 Task: In the  document entech.txt Share this file with 'softage.6@softage.net' Make a copy of the file 'without changing the auto name' Delete the  copy of the file
Action: Mouse moved to (56, 79)
Screenshot: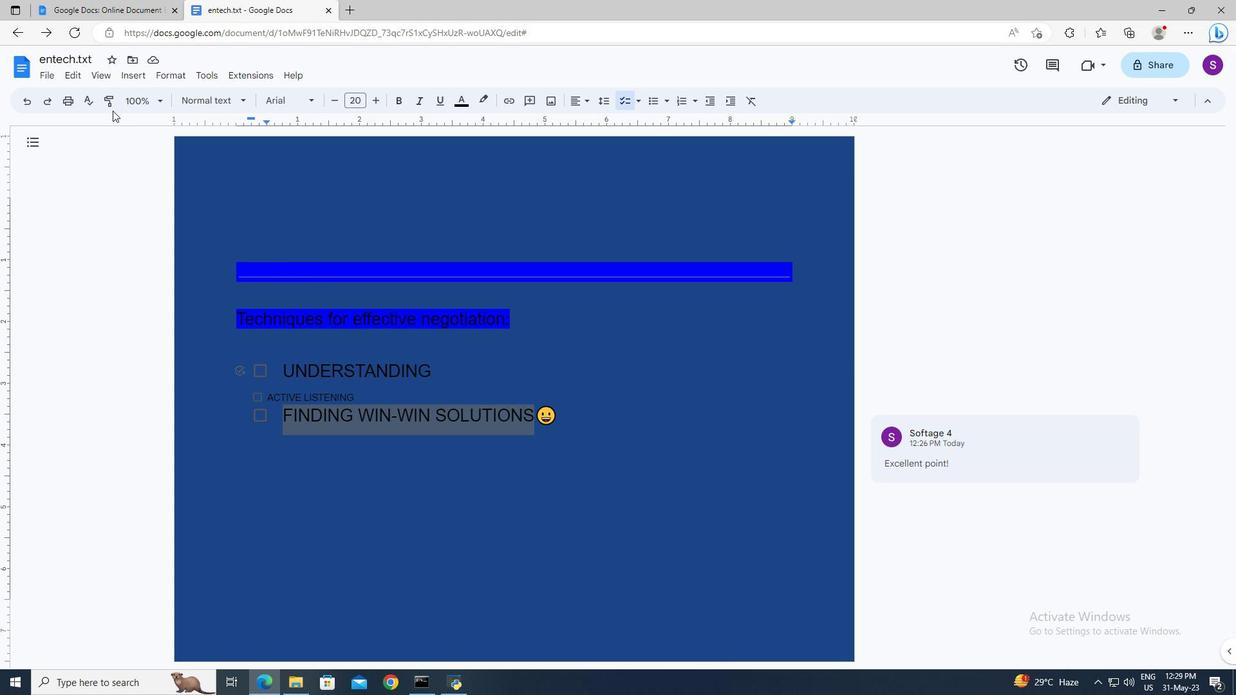
Action: Mouse pressed left at (56, 79)
Screenshot: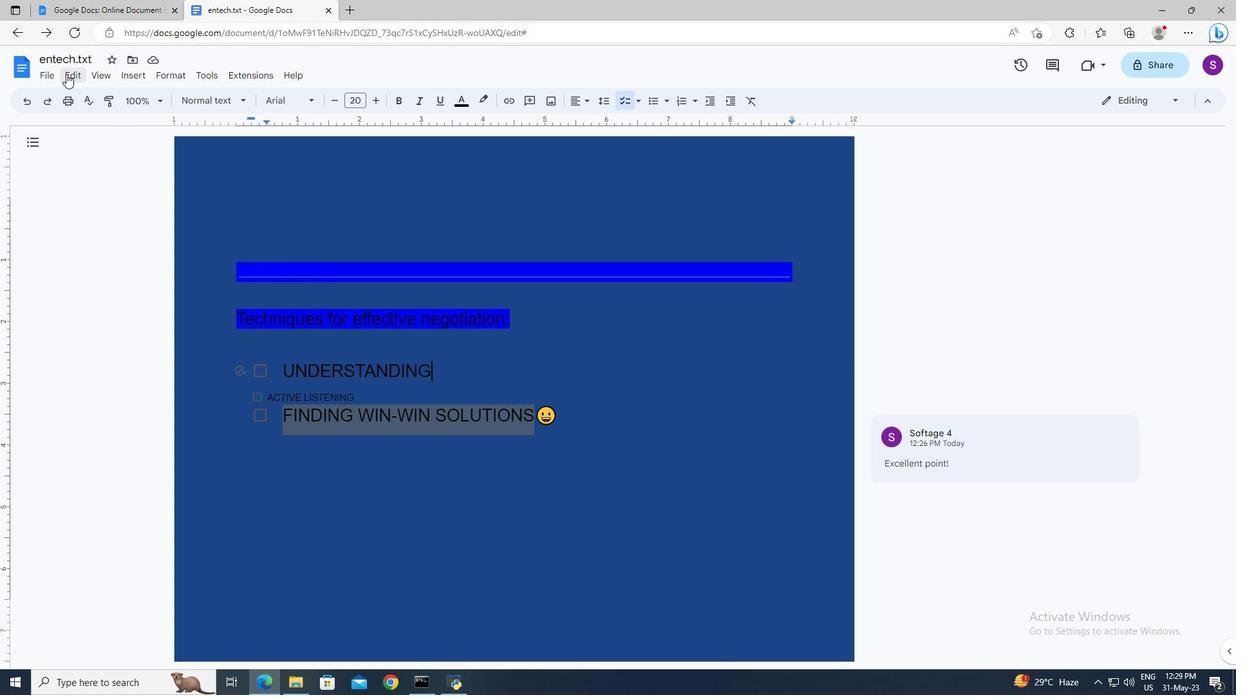 
Action: Mouse moved to (80, 174)
Screenshot: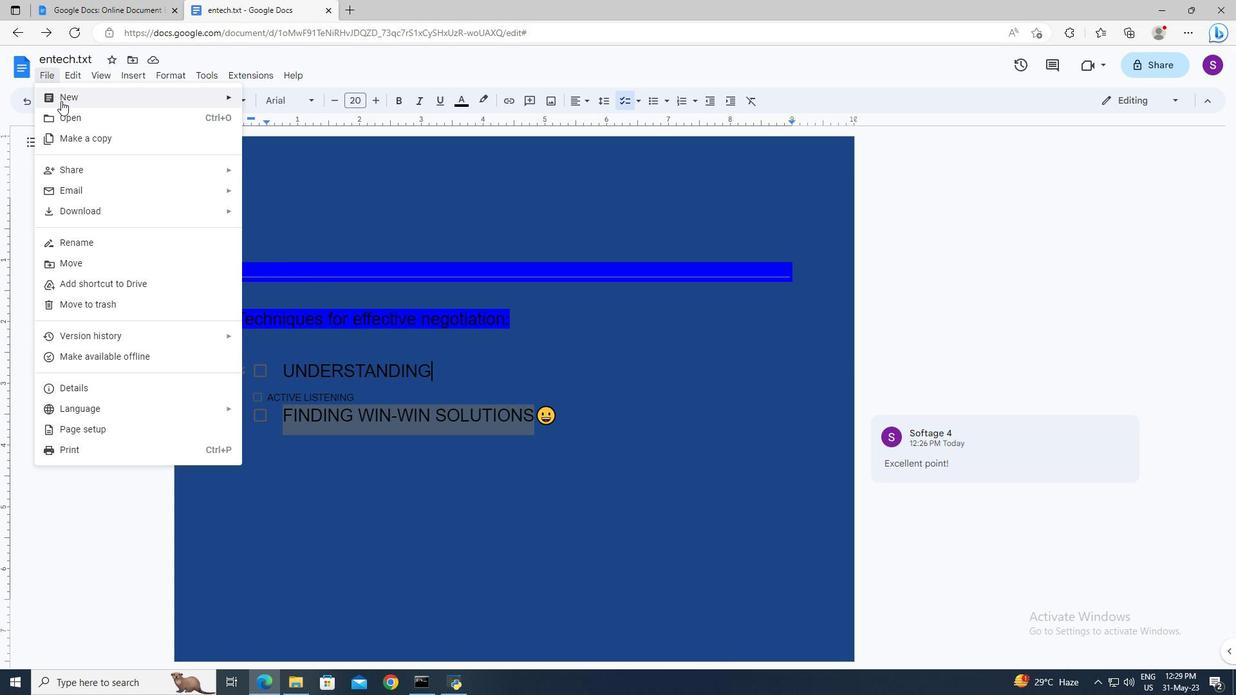 
Action: Mouse pressed left at (80, 174)
Screenshot: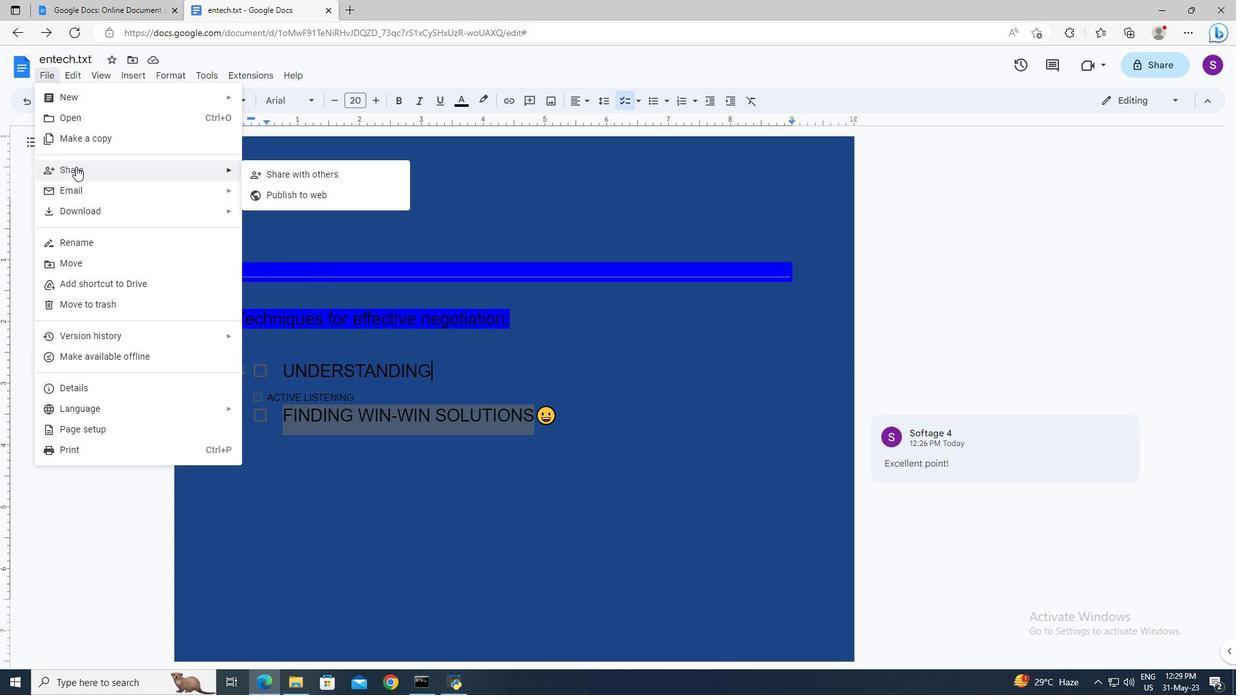 
Action: Mouse moved to (262, 173)
Screenshot: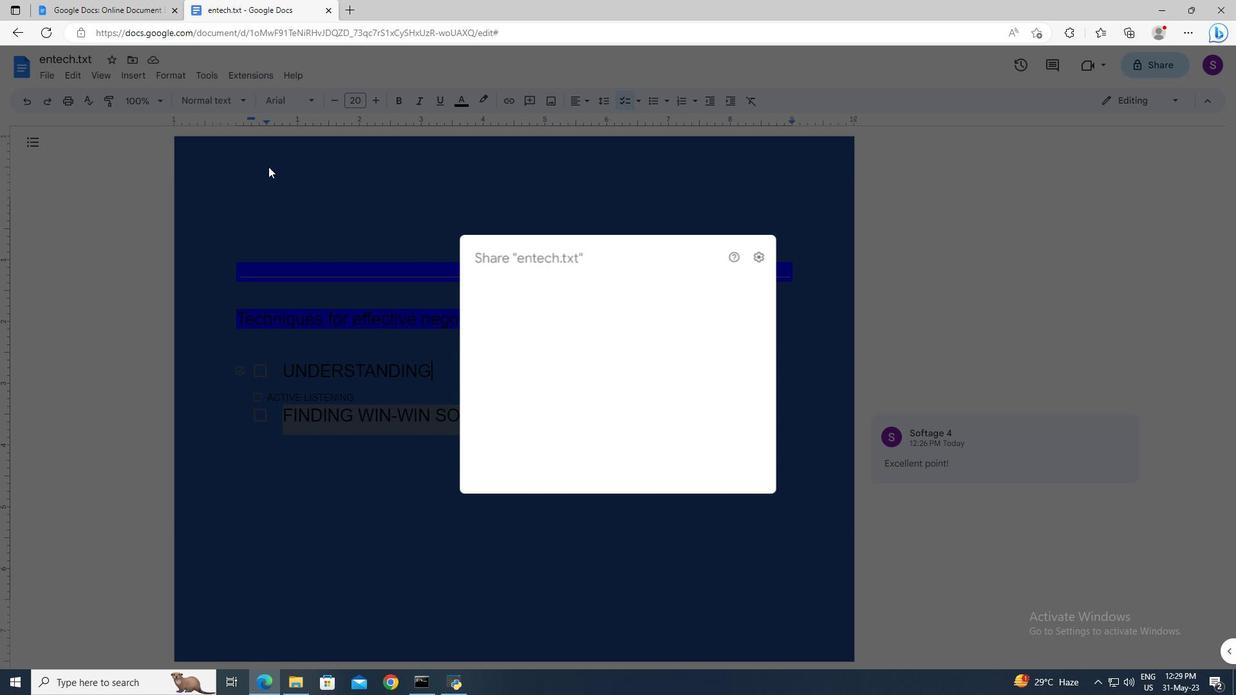 
Action: Mouse pressed left at (262, 173)
Screenshot: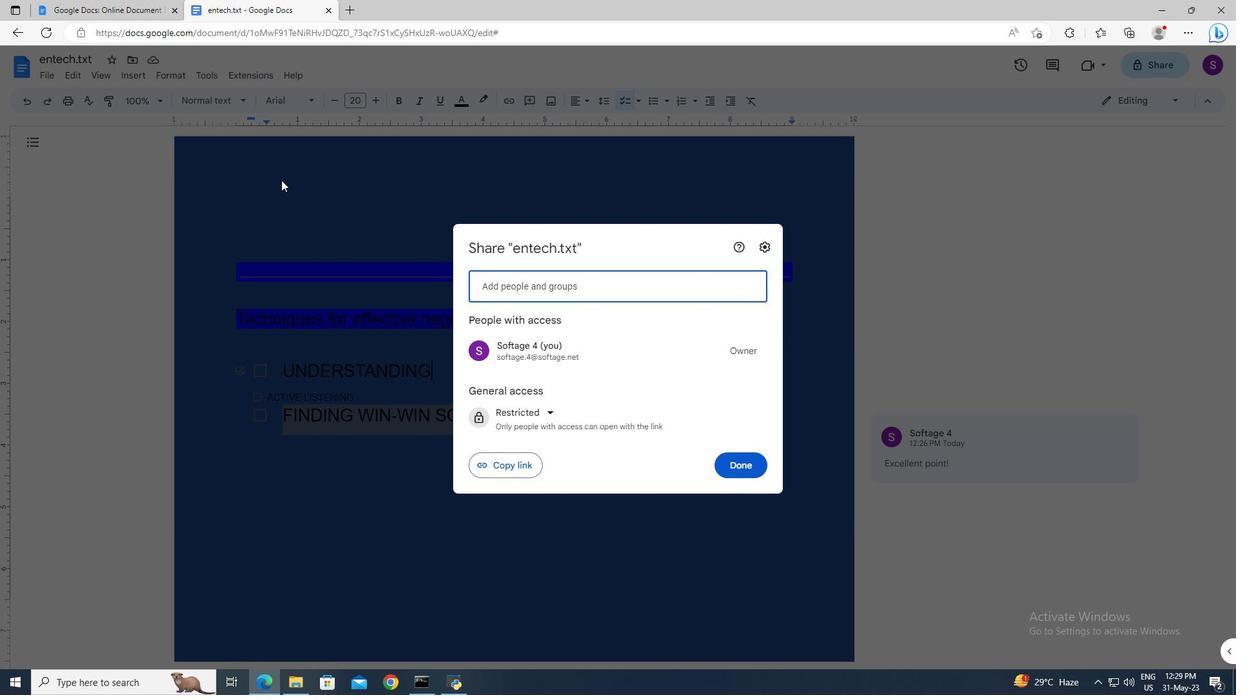 
Action: Mouse moved to (702, 307)
Screenshot: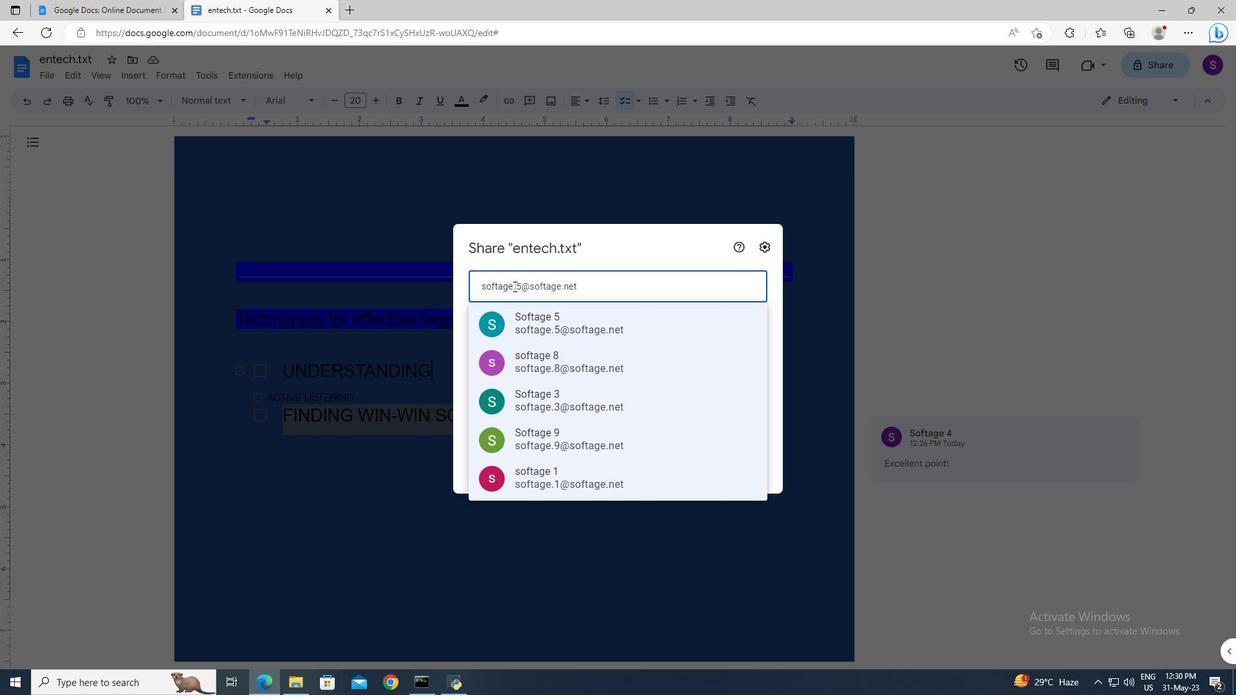 
Action: Mouse pressed left at (702, 307)
Screenshot: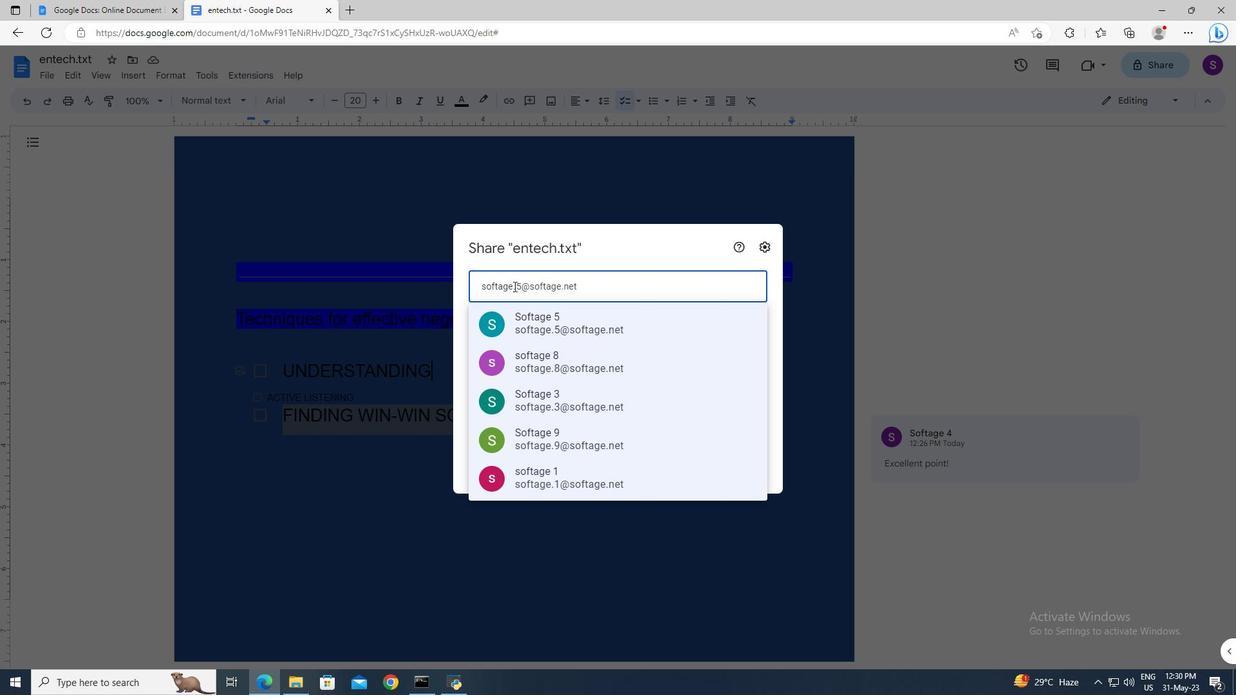 
Action: Mouse moved to (534, 181)
Screenshot: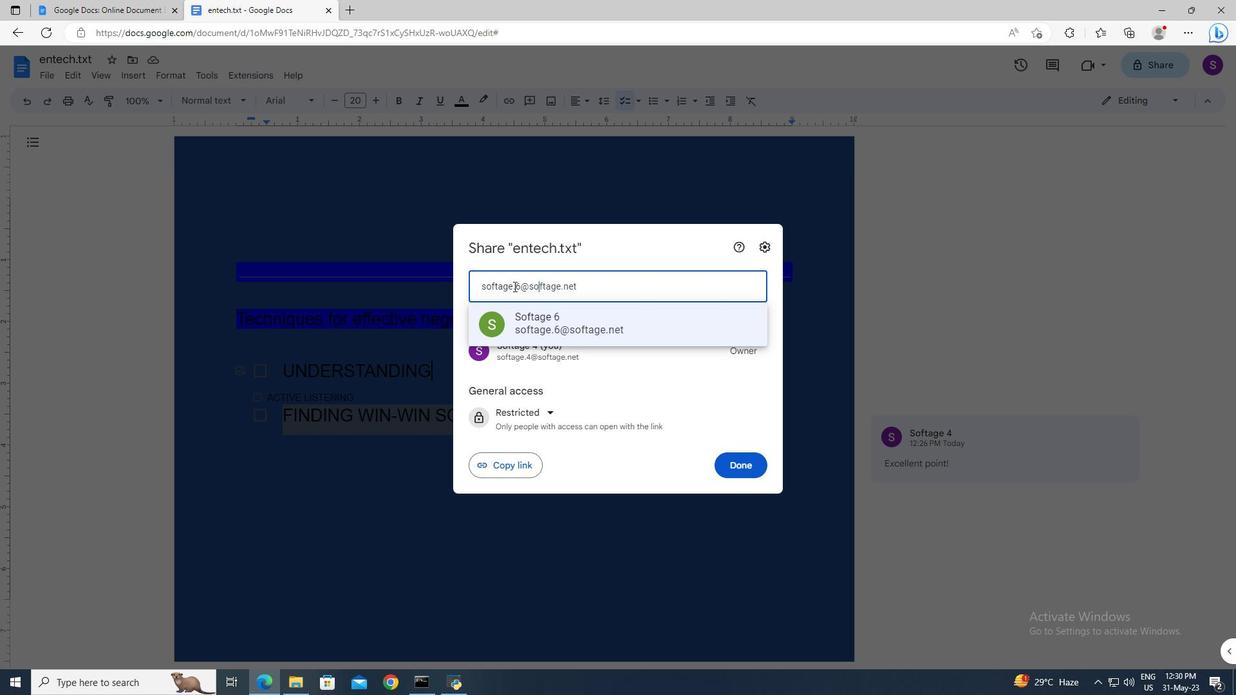 
Action: Mouse pressed left at (534, 181)
Screenshot: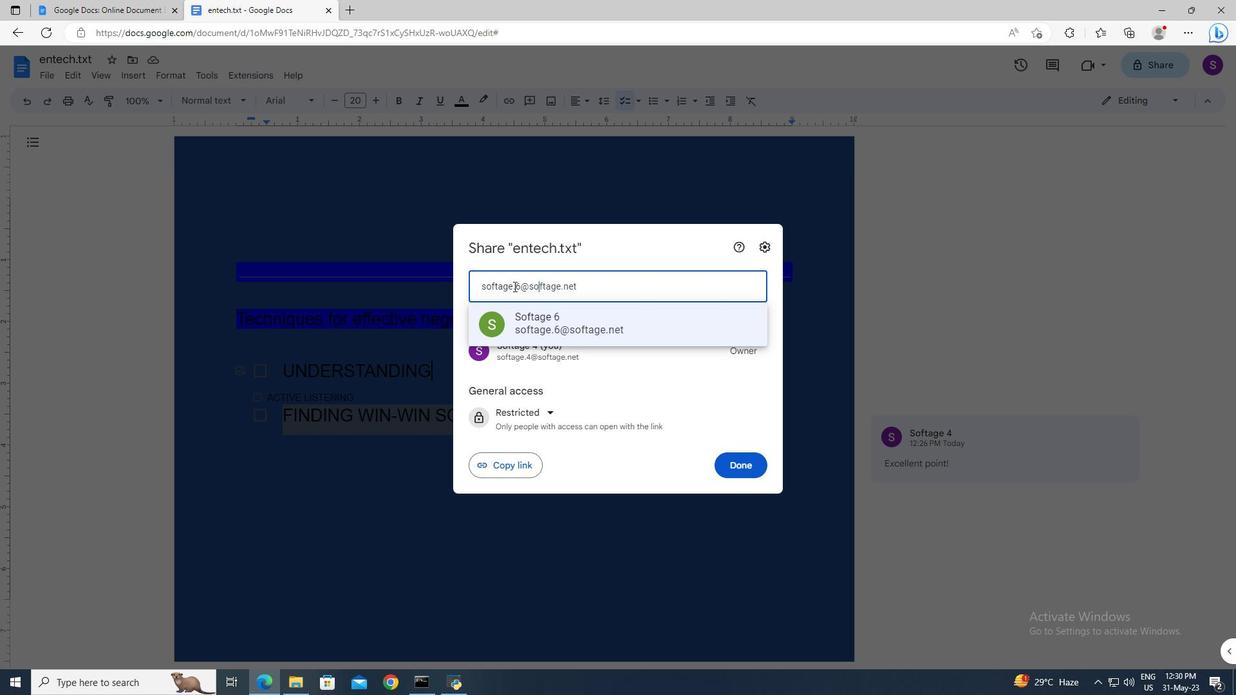
Action: Mouse moved to (51, 71)
Screenshot: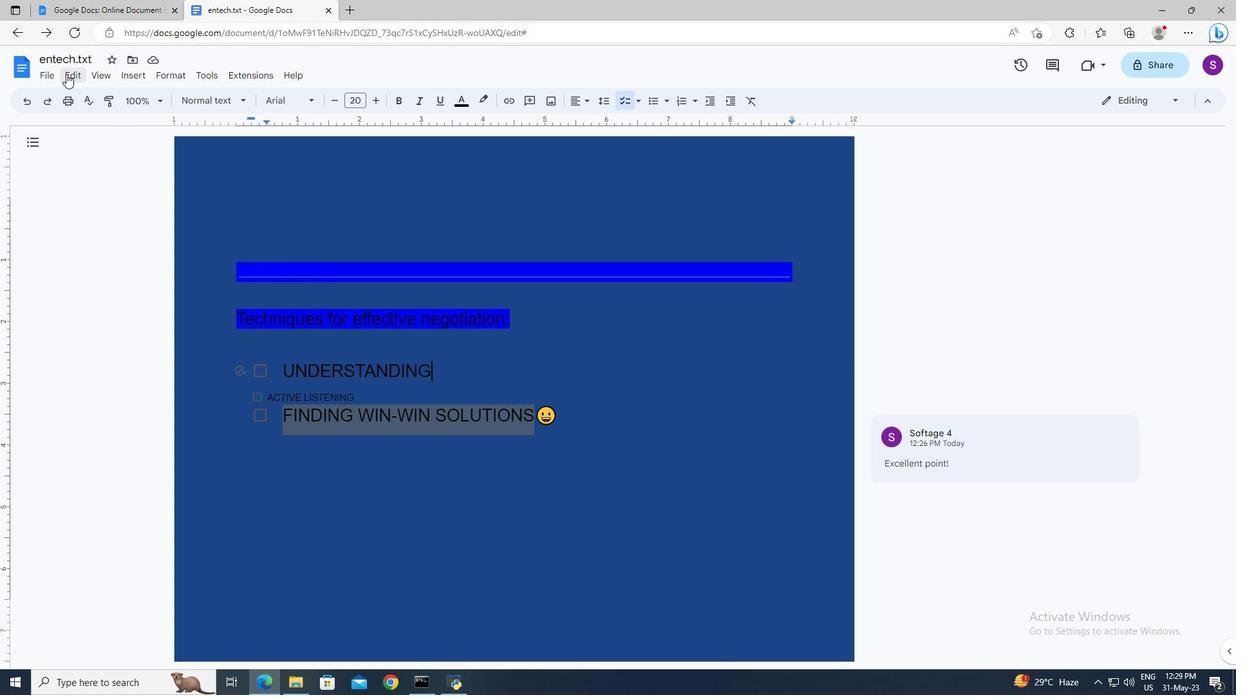 
Action: Mouse pressed left at (51, 71)
Screenshot: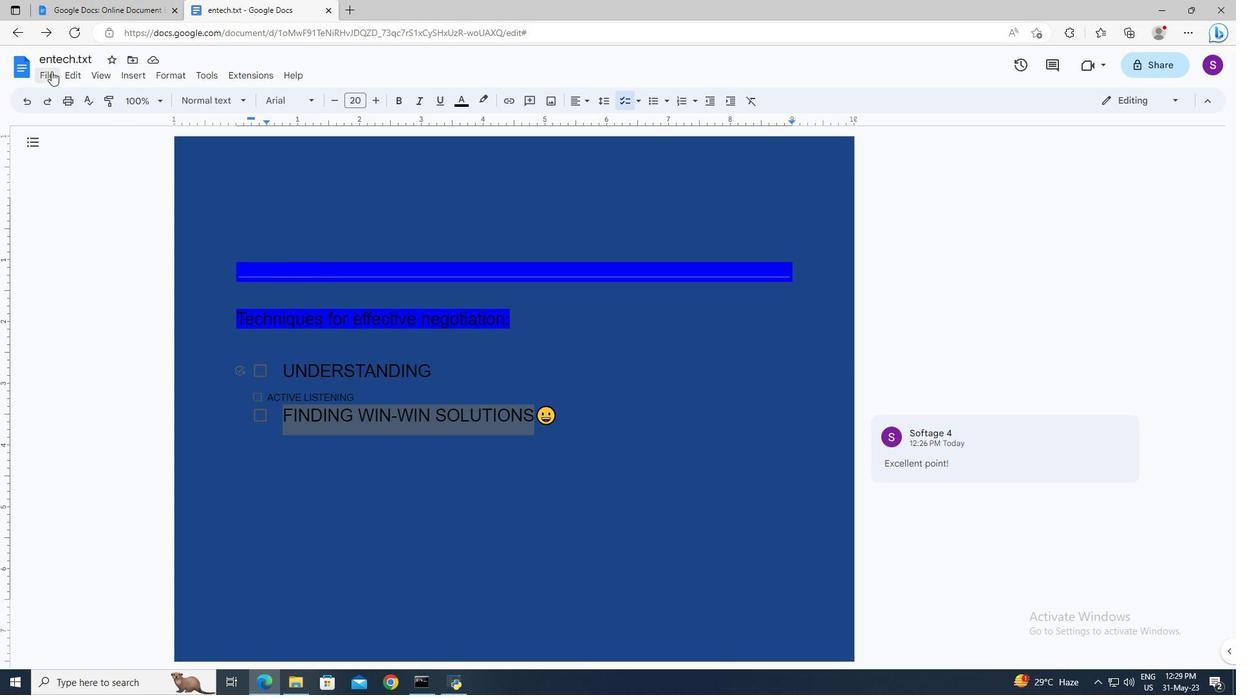 
Action: Mouse moved to (268, 166)
Screenshot: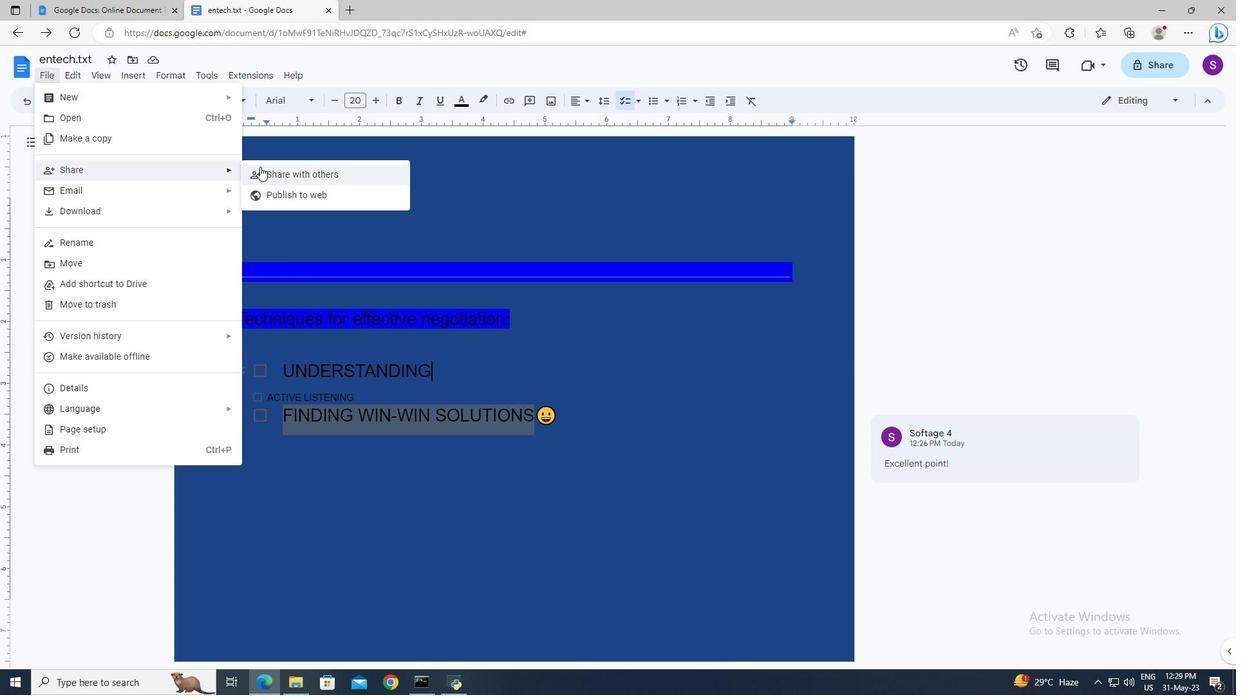 
Action: Mouse pressed left at (268, 166)
Screenshot: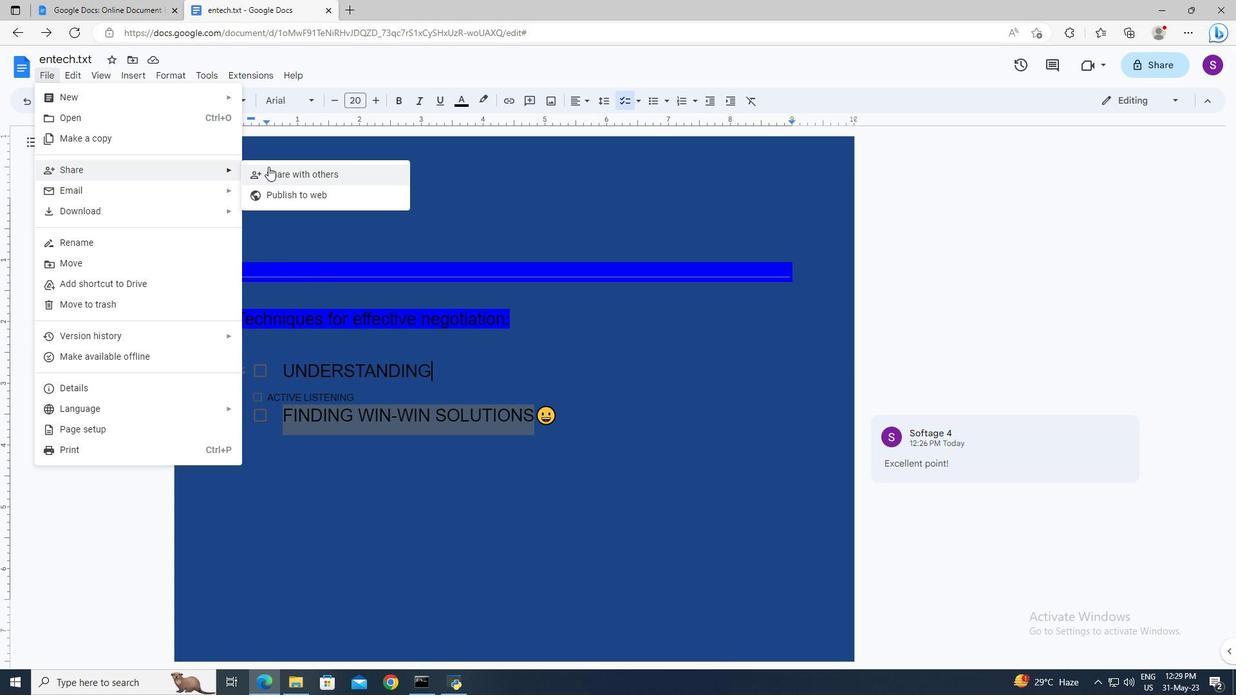 
Action: Mouse moved to (513, 286)
Screenshot: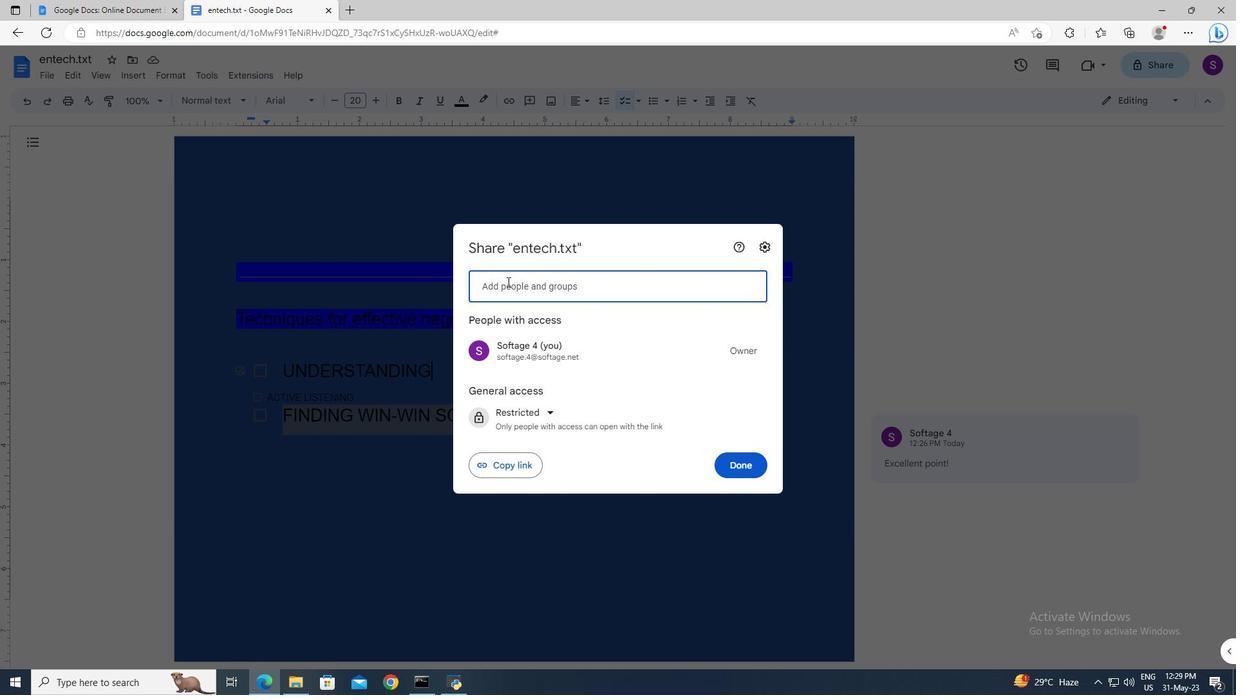 
Action: Mouse pressed left at (513, 286)
Screenshot: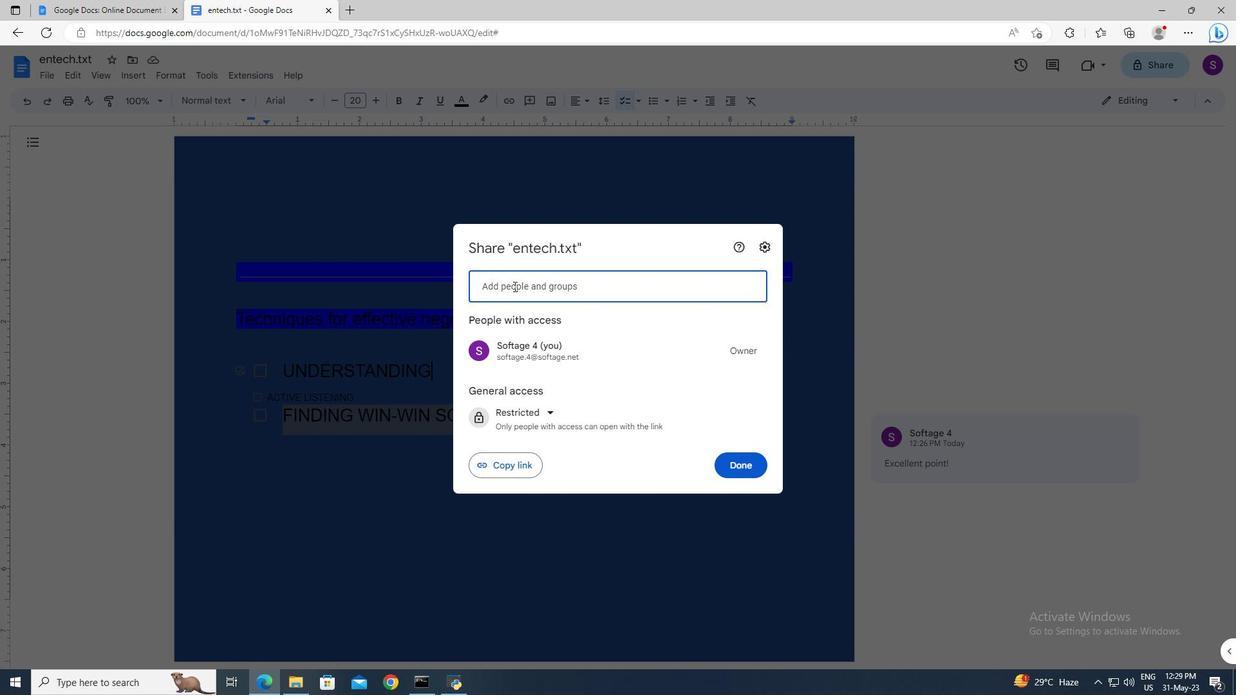 
Action: Key pressed softage.6<Key.shift><Key.shift><Key.shift><Key.shift><Key.shift><Key.shift><Key.shift><Key.shift><Key.shift>@softage.net<Key.enter>
Screenshot: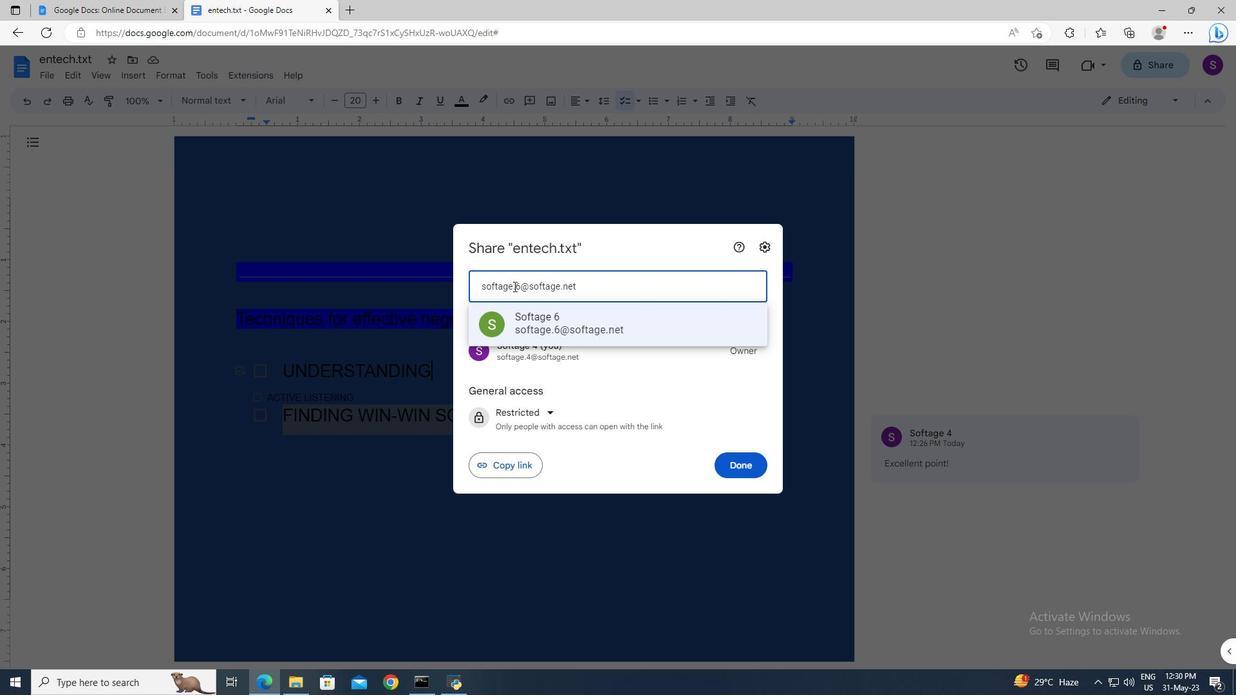 
Action: Mouse moved to (743, 451)
Screenshot: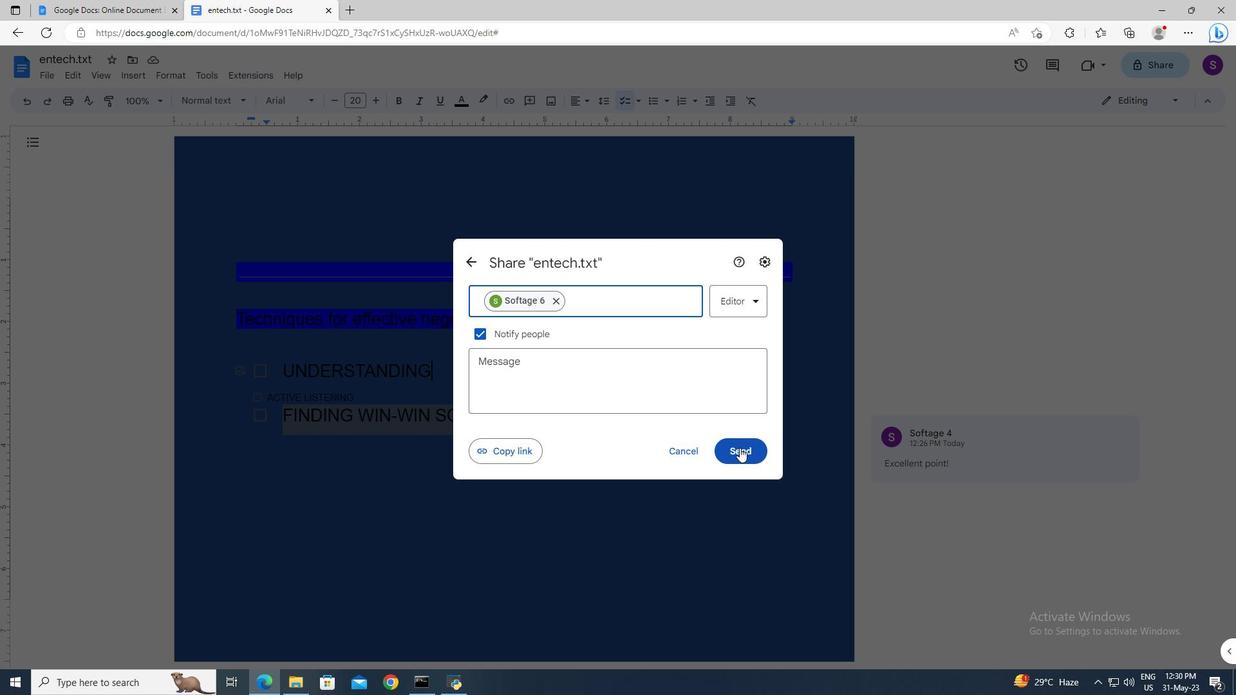 
Action: Mouse pressed left at (743, 451)
Screenshot: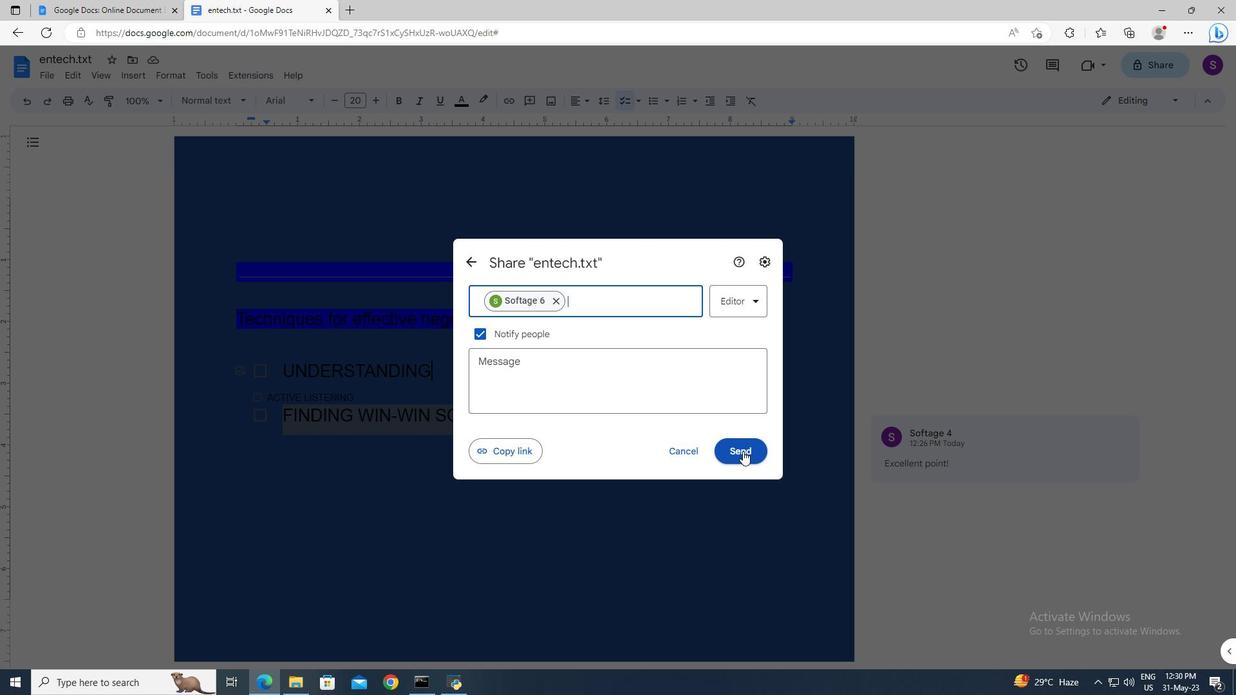 
Action: Mouse moved to (54, 81)
Screenshot: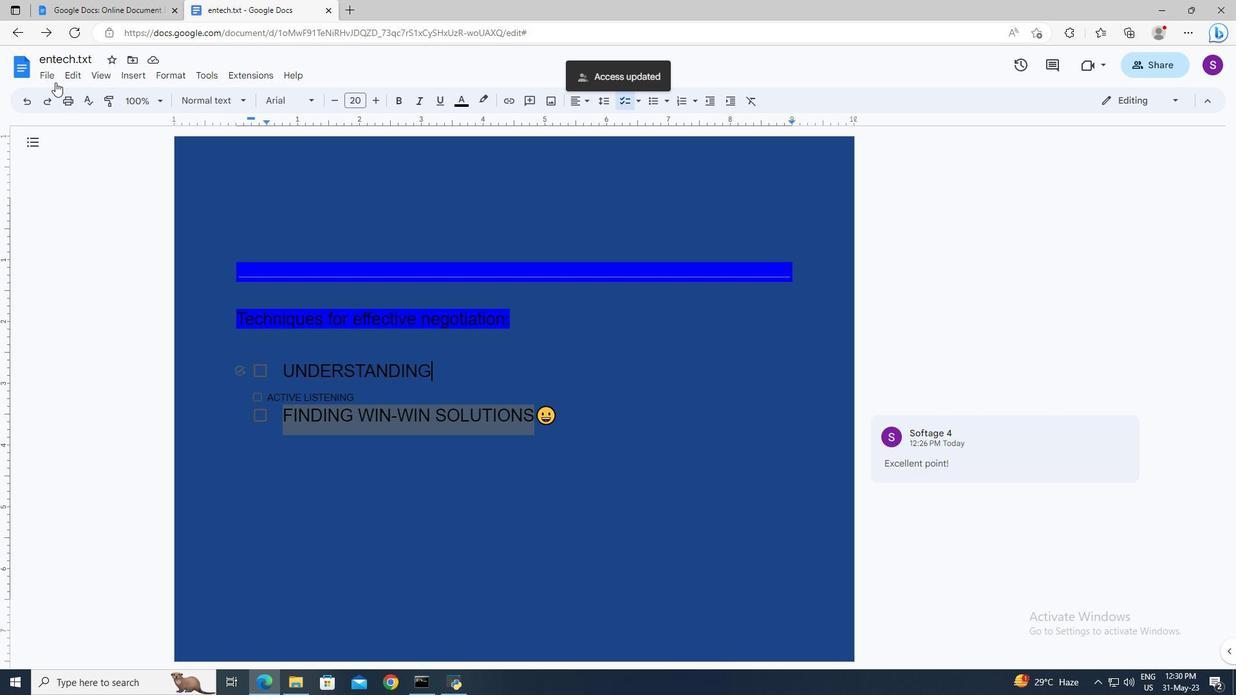 
Action: Mouse pressed left at (54, 81)
Screenshot: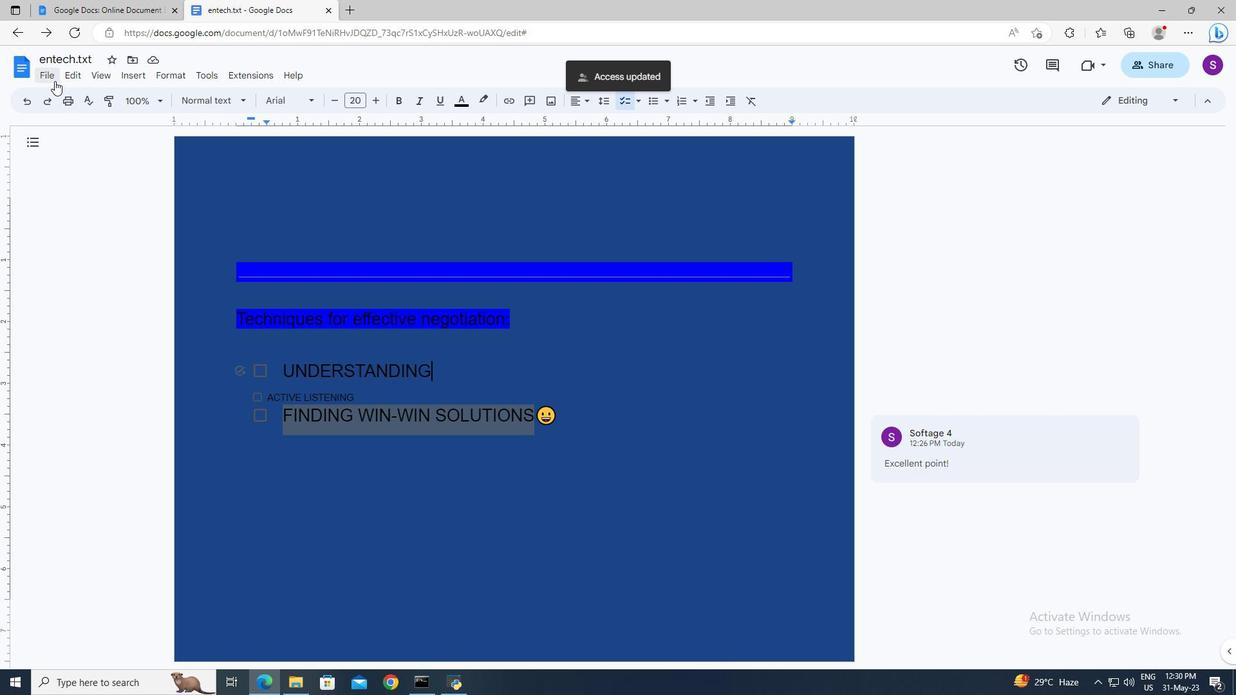 
Action: Mouse moved to (62, 133)
Screenshot: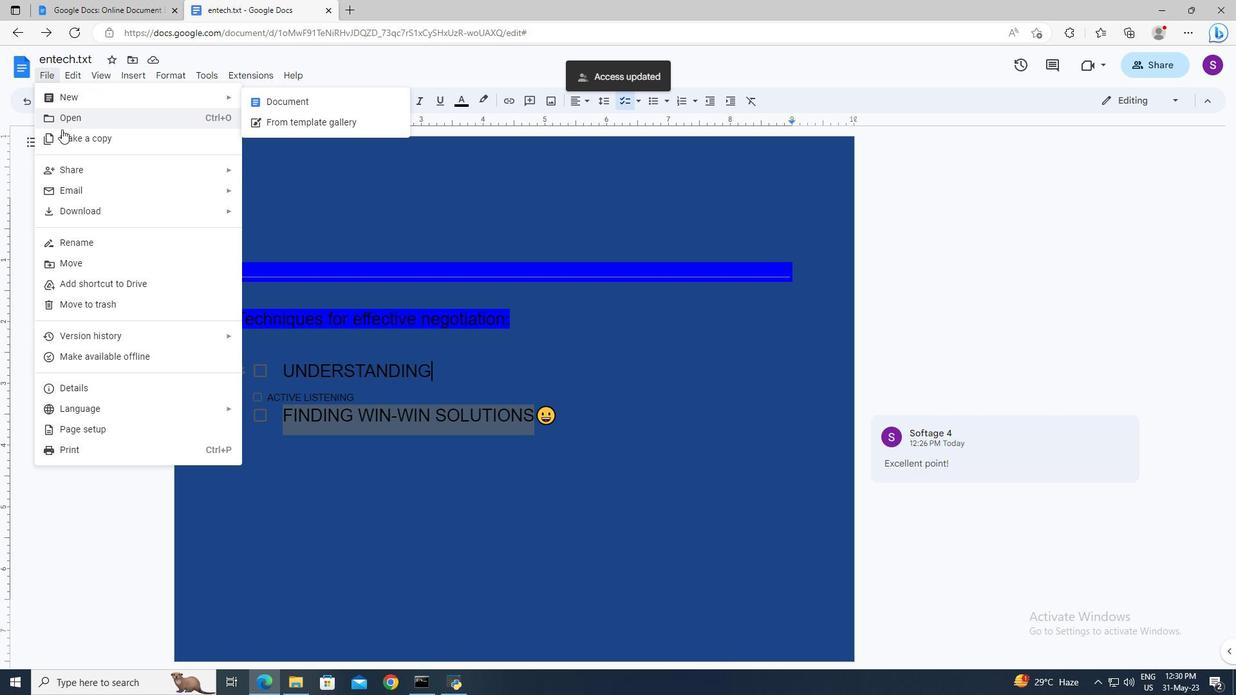 
Action: Mouse pressed left at (62, 133)
Screenshot: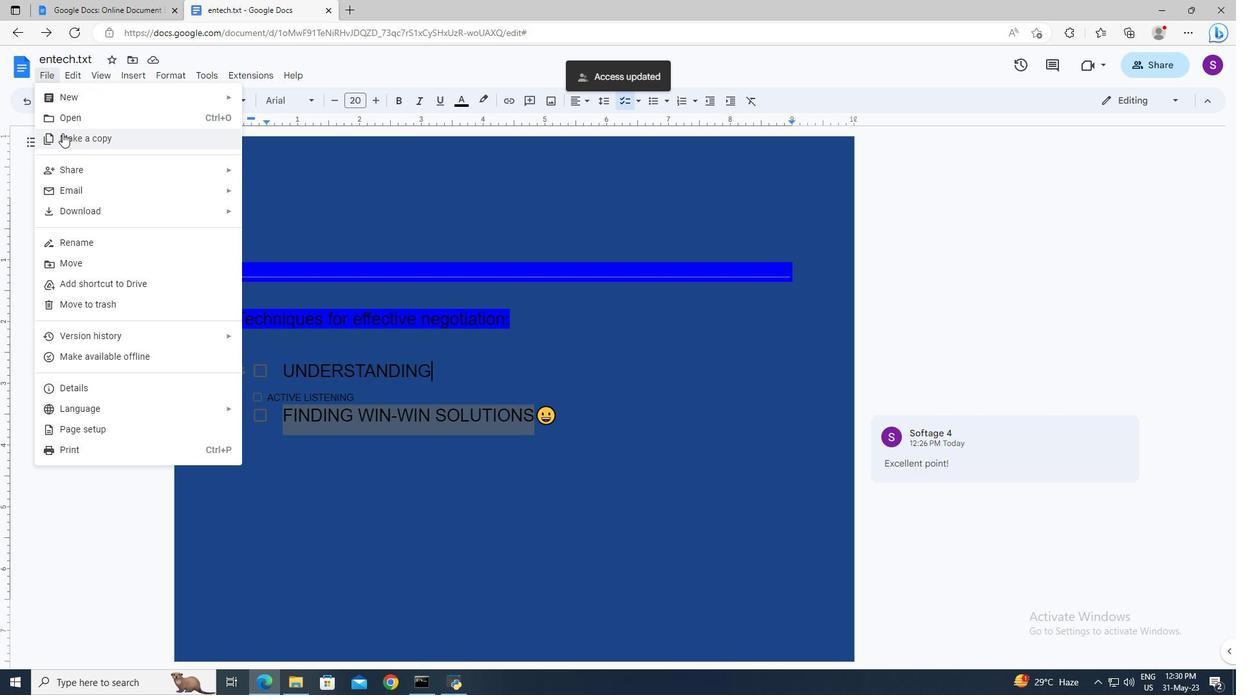 
Action: Mouse moved to (664, 464)
Screenshot: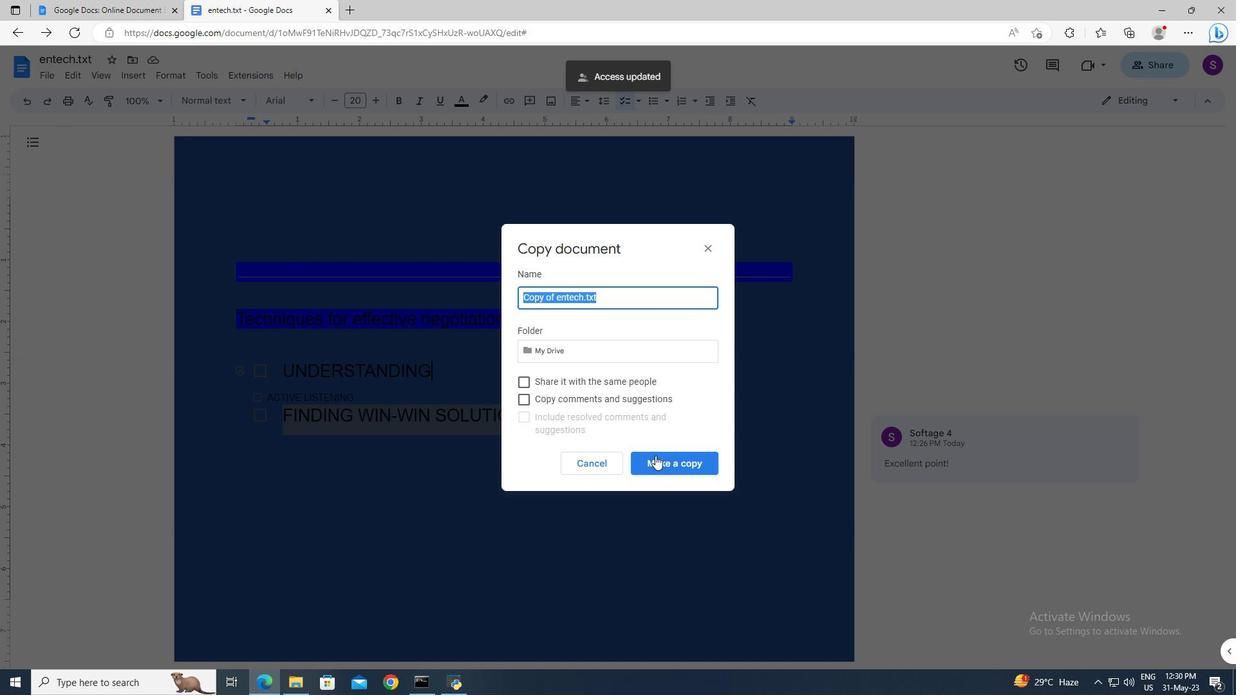 
Action: Mouse pressed left at (664, 464)
Screenshot: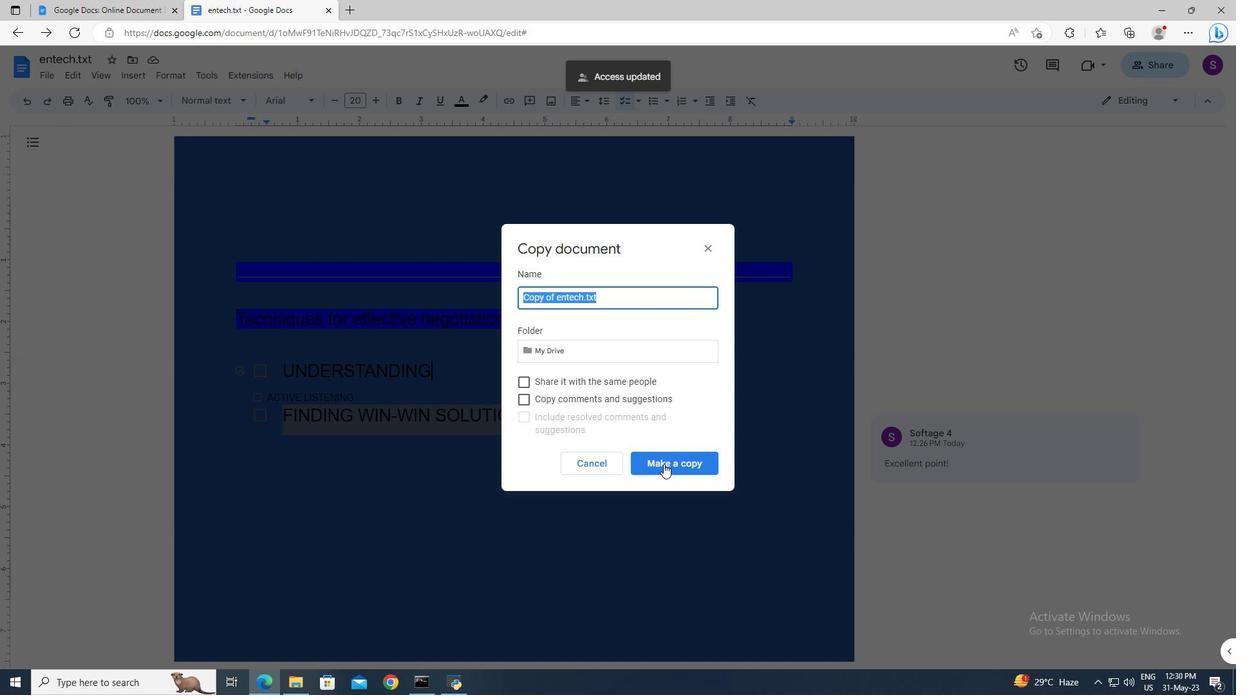 
Action: Mouse moved to (50, 74)
Screenshot: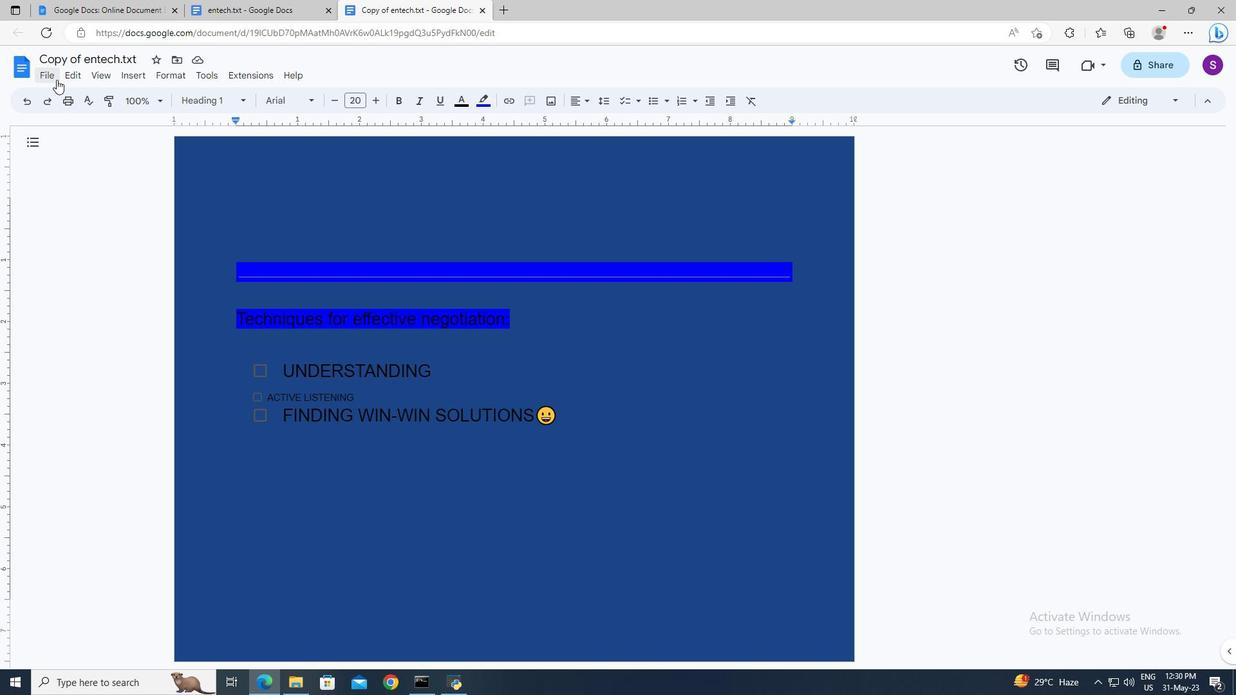 
Action: Mouse pressed left at (50, 74)
Screenshot: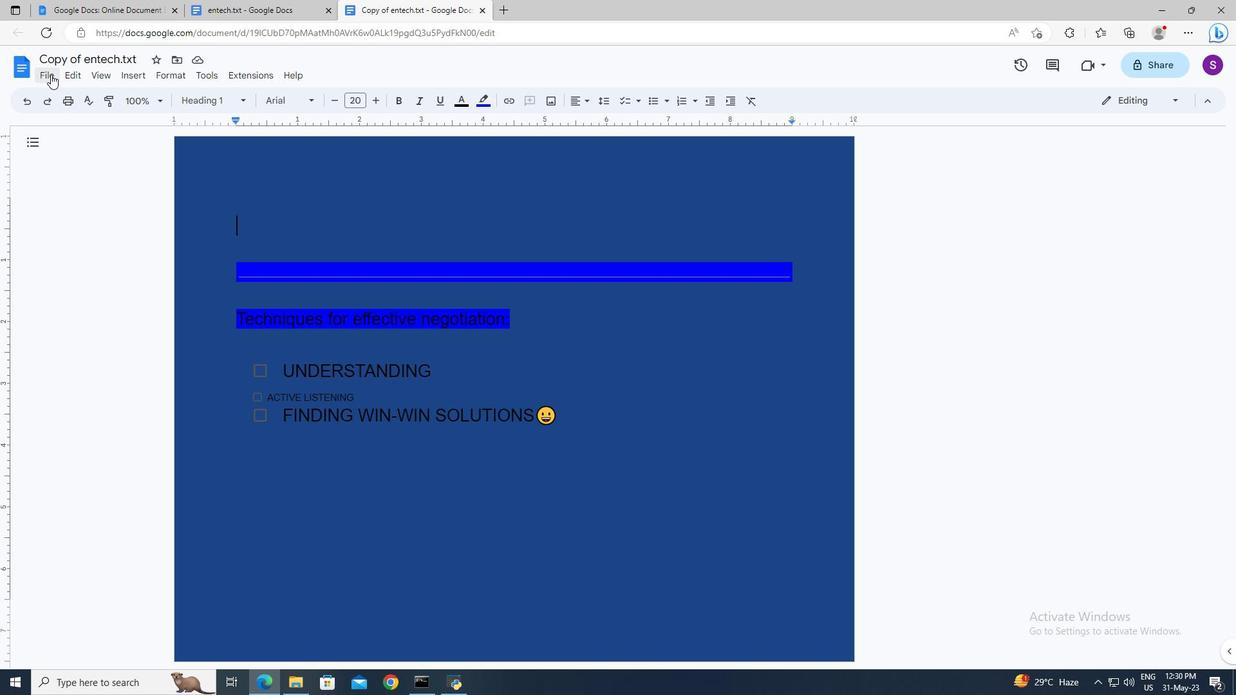 
Action: Mouse moved to (82, 302)
Screenshot: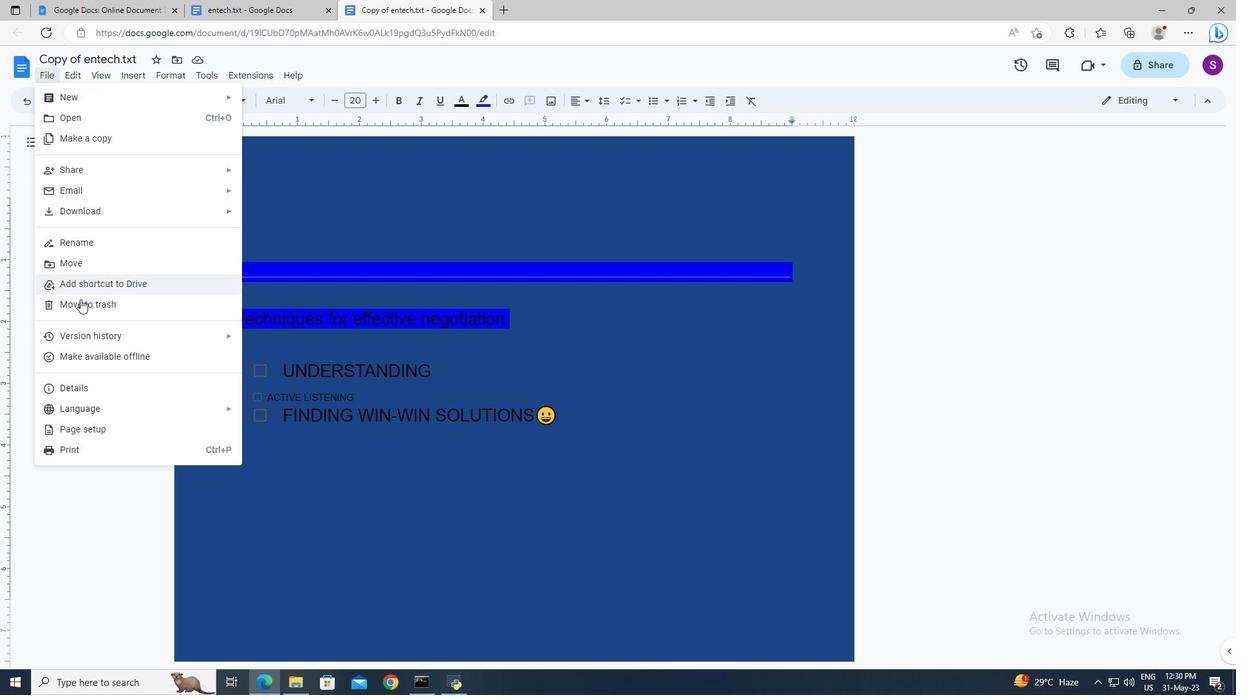 
Action: Mouse pressed left at (82, 302)
Screenshot: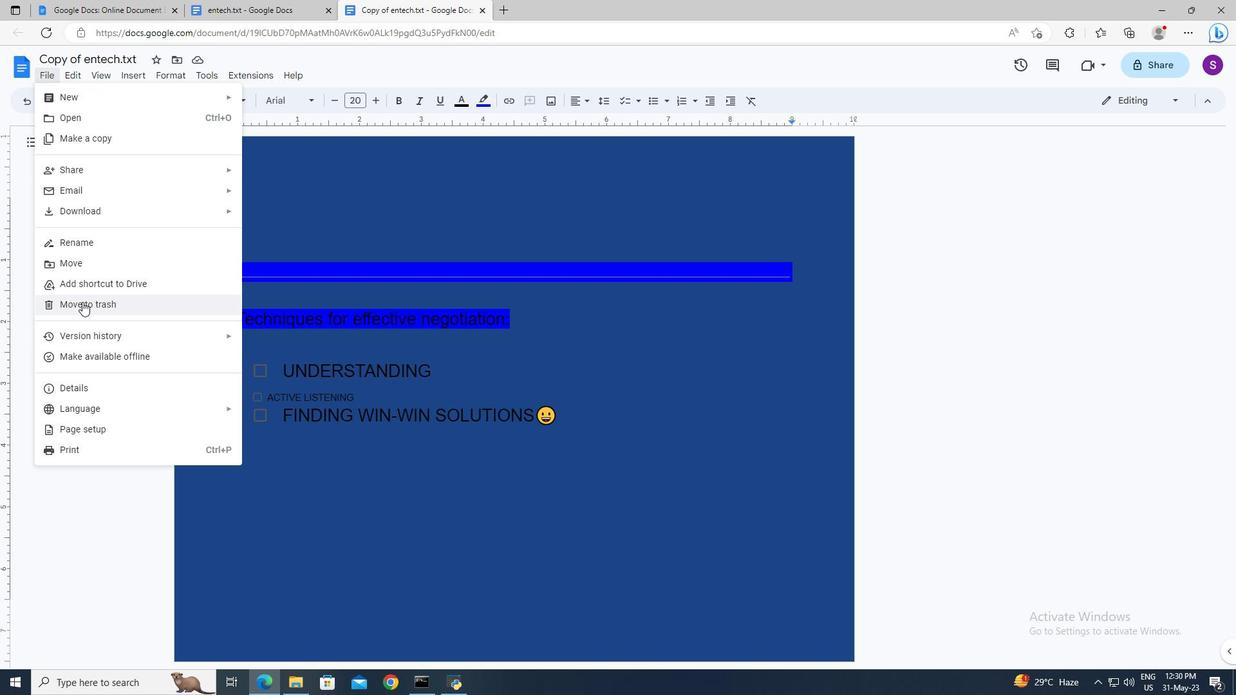 
Action: Mouse moved to (83, 303)
Screenshot: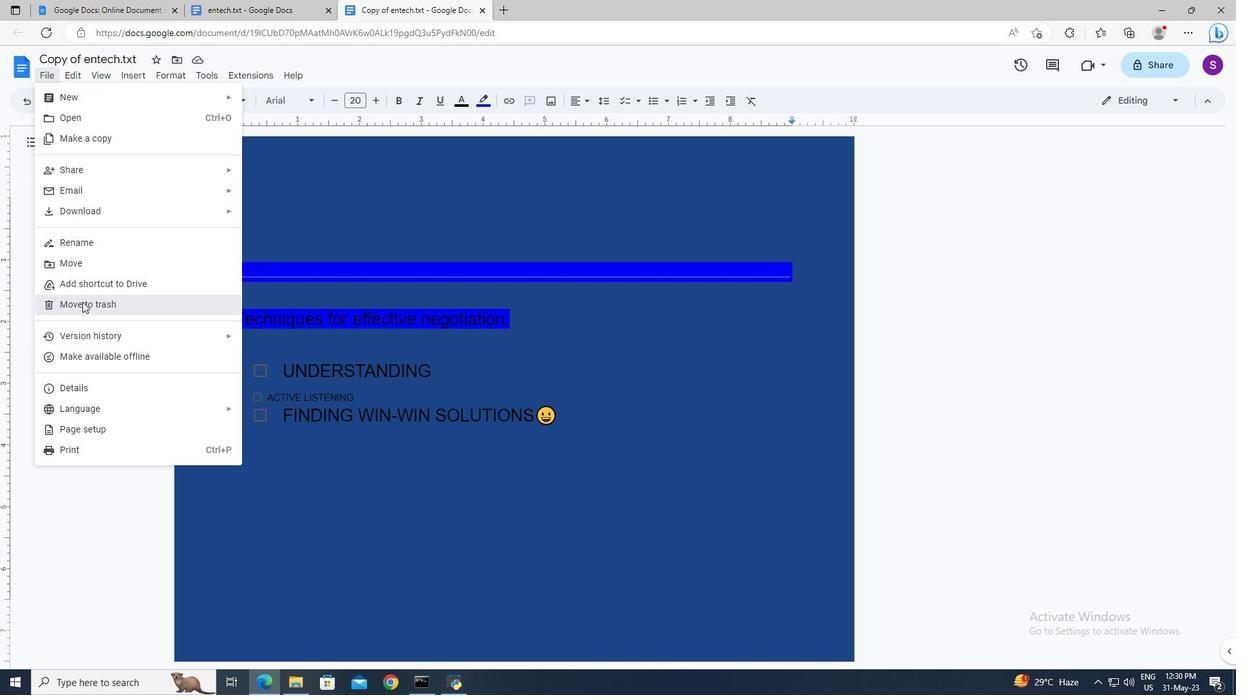 
